 Task: Change theme to Kimbie Dark.
Action: Mouse moved to (283, 287)
Screenshot: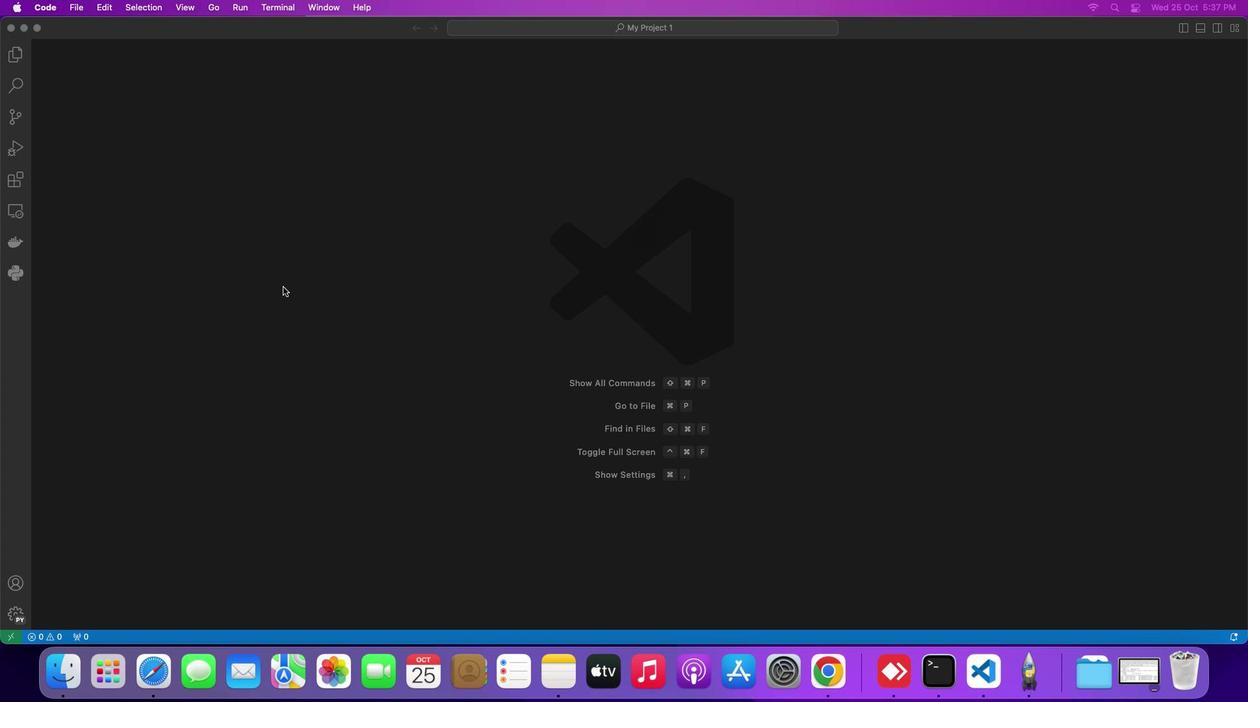 
Action: Mouse pressed left at (283, 287)
Screenshot: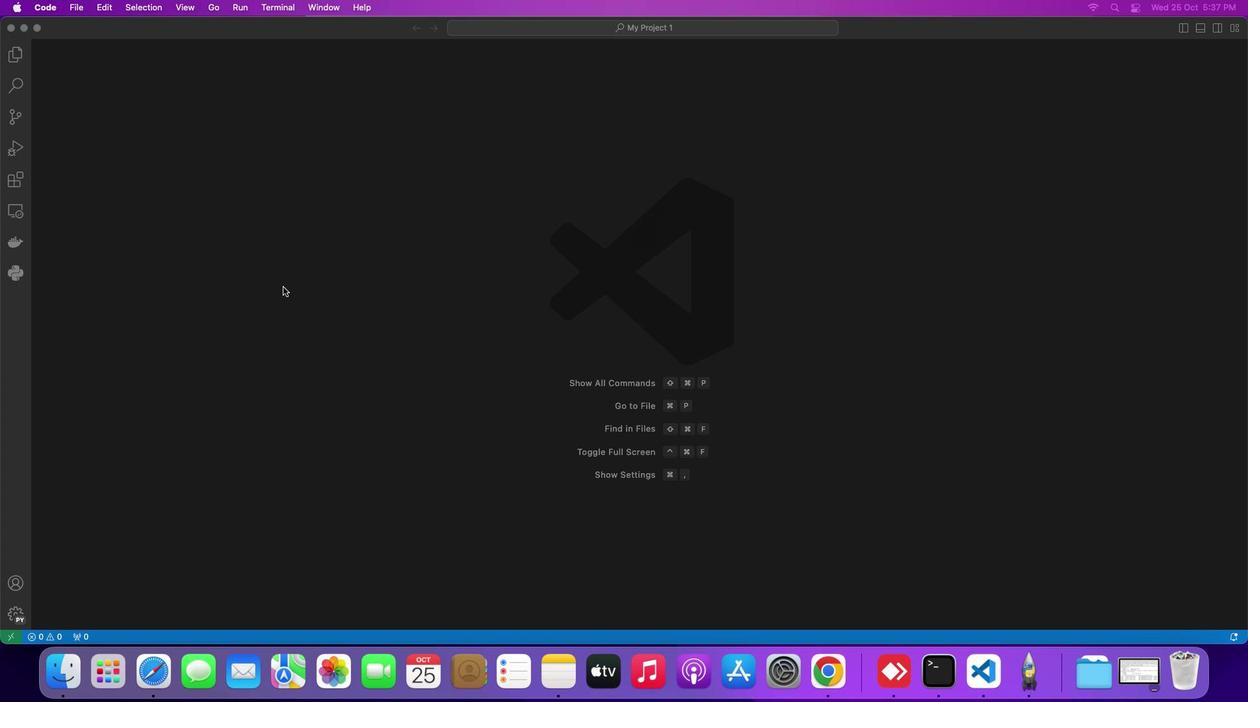 
Action: Mouse moved to (48, 12)
Screenshot: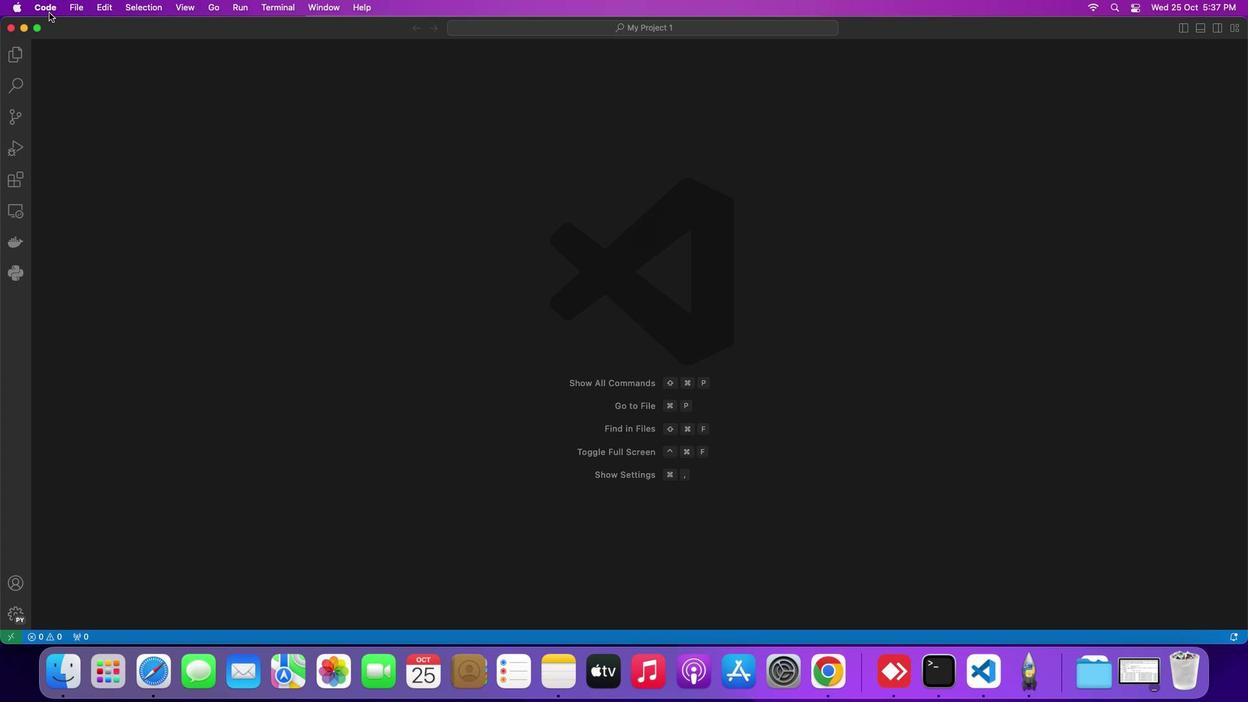
Action: Mouse pressed left at (48, 12)
Screenshot: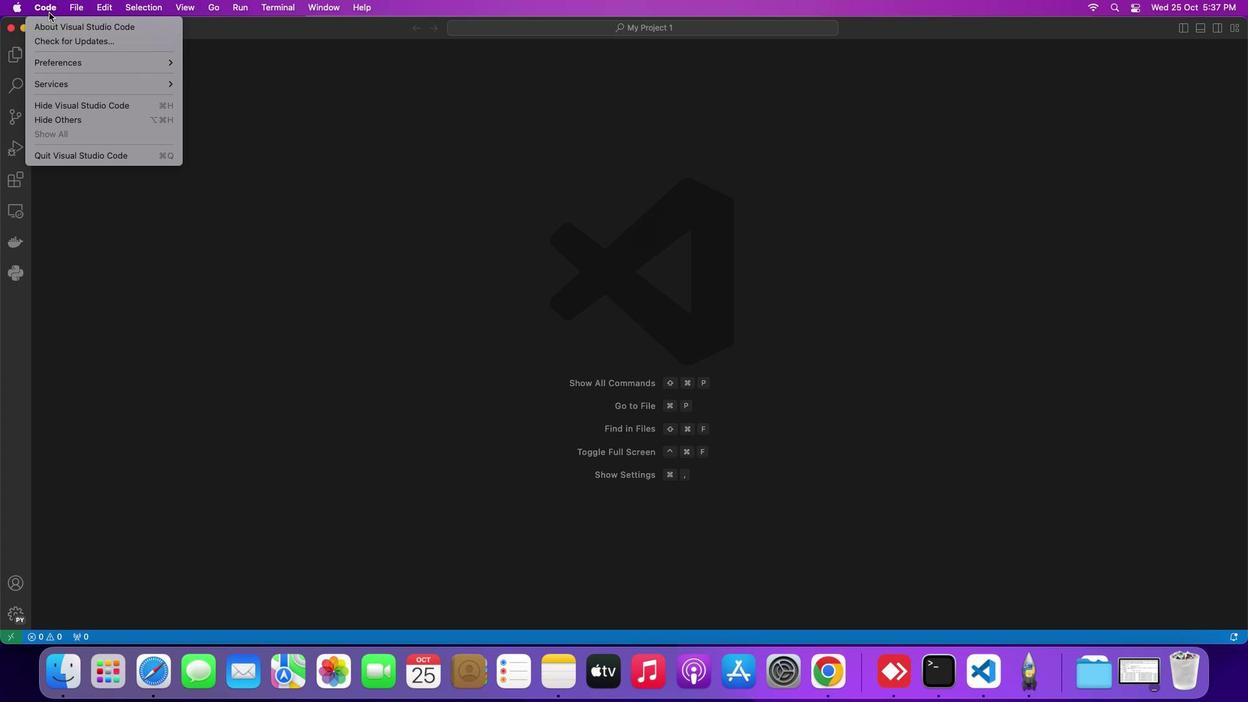 
Action: Mouse moved to (374, 145)
Screenshot: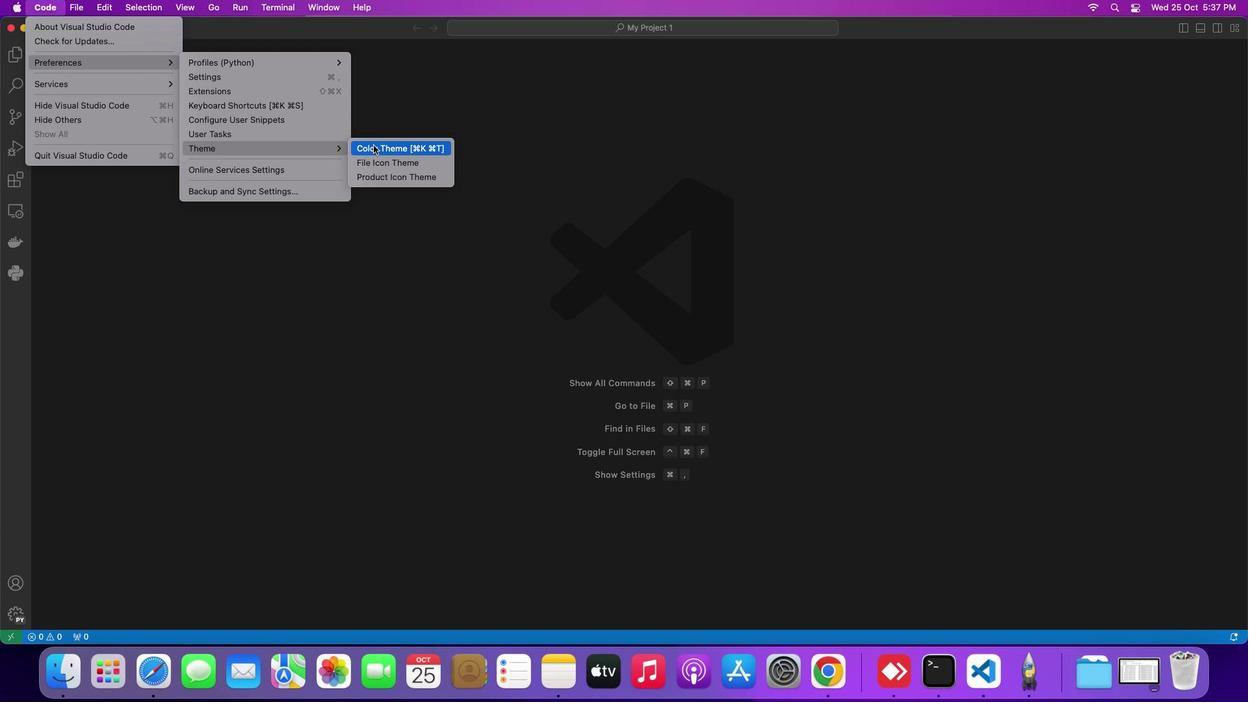 
Action: Mouse pressed left at (374, 145)
Screenshot: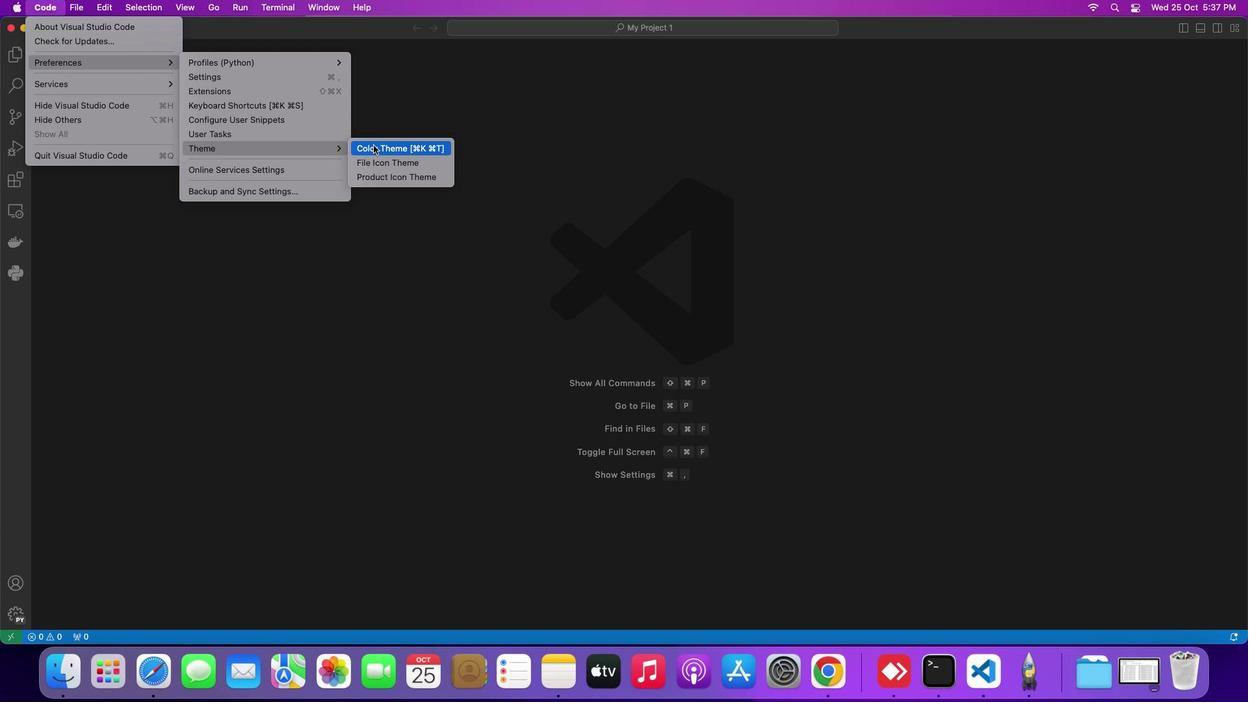 
Action: Mouse moved to (476, 197)
Screenshot: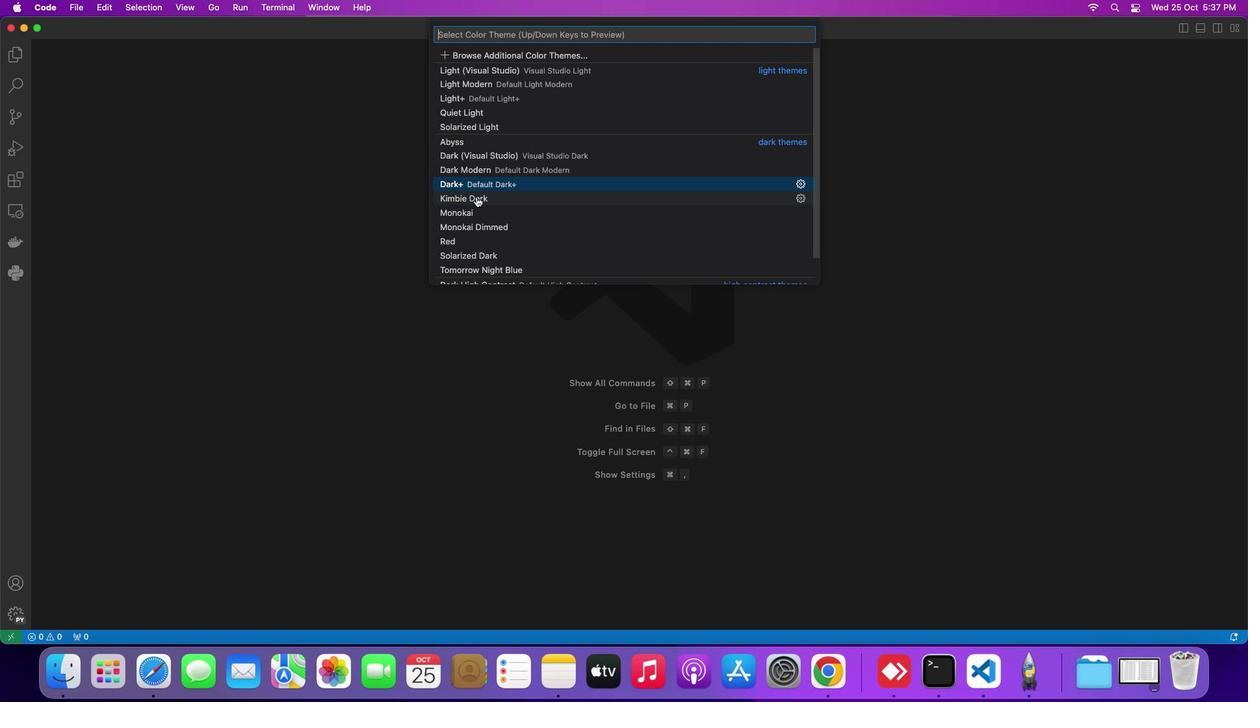 
Action: Mouse pressed left at (476, 197)
Screenshot: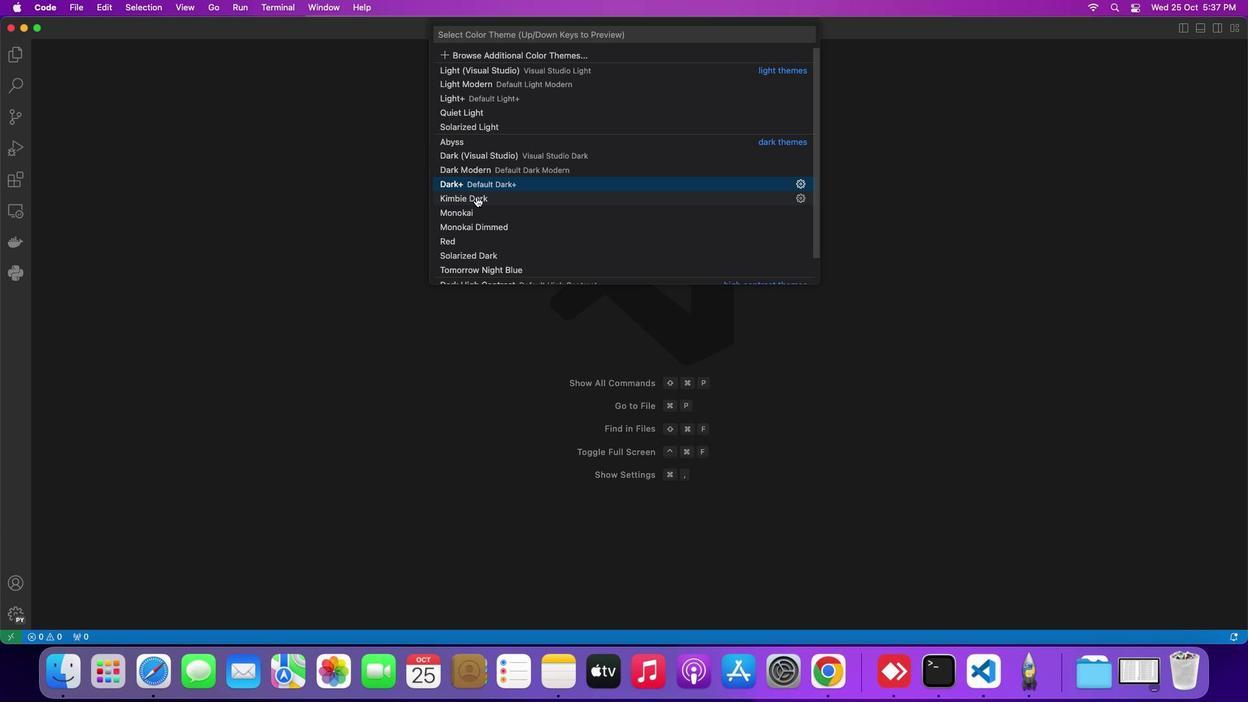 
